 Task: Search for the email with the subject Job offer logged in from softage.1@softage.net with the filter, email from softage.9@softage.net and a new filter,  Delete it 
Action: Mouse moved to (749, 74)
Screenshot: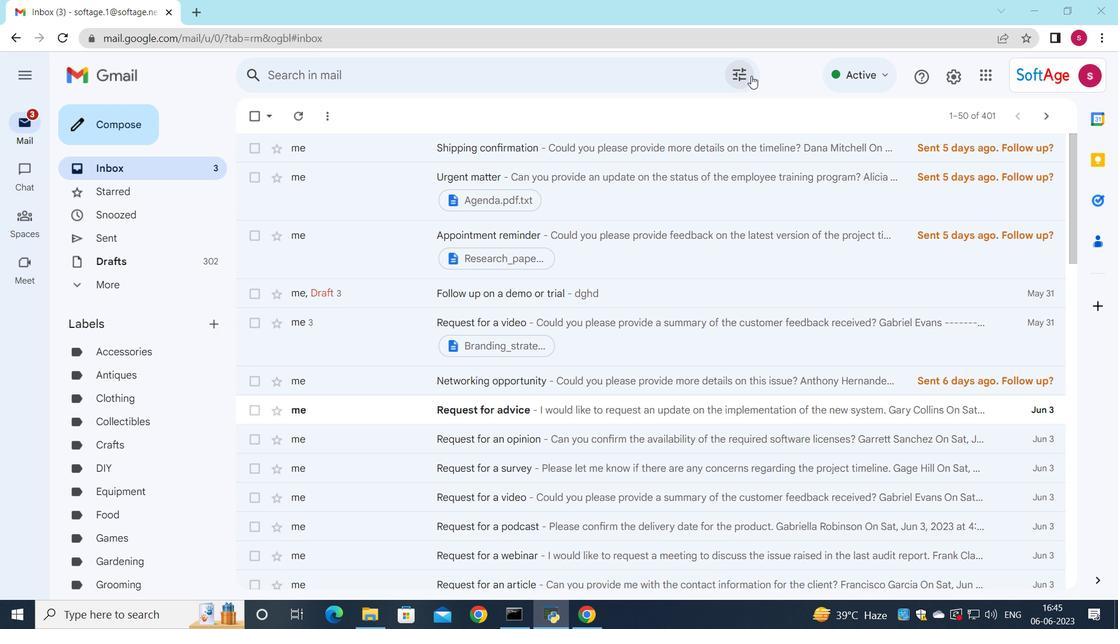 
Action: Mouse pressed left at (749, 74)
Screenshot: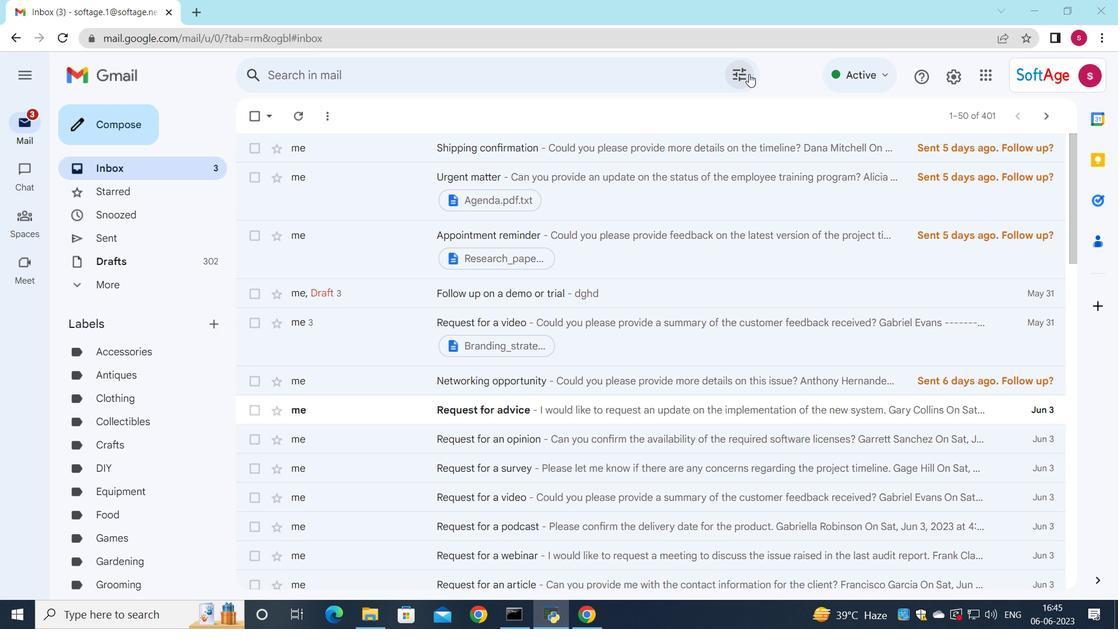 
Action: Mouse moved to (421, 122)
Screenshot: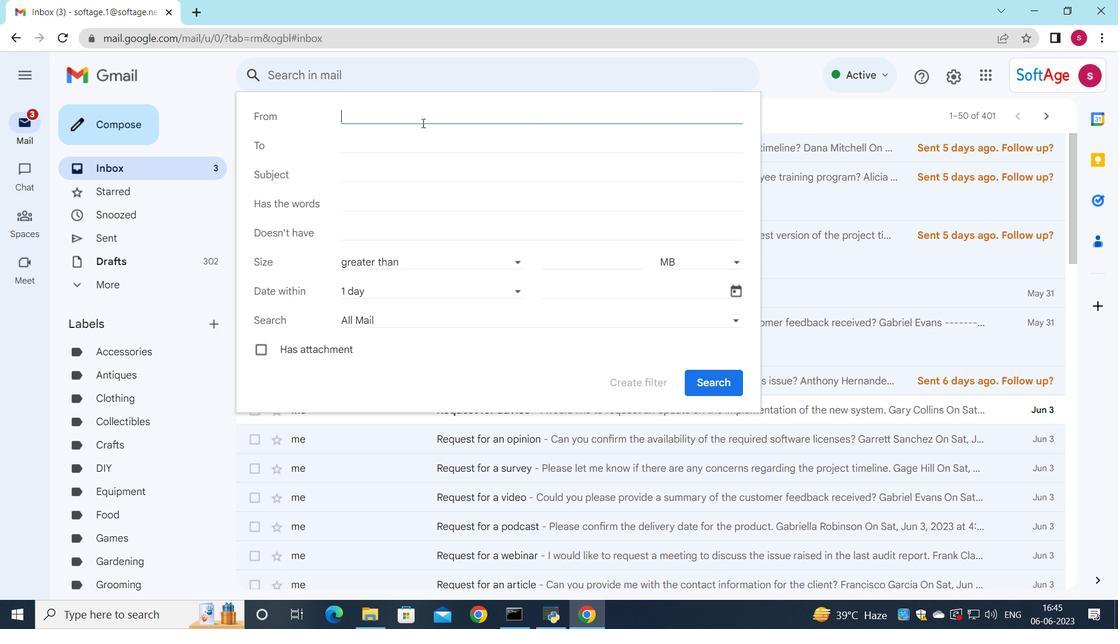 
Action: Key pressed s
Screenshot: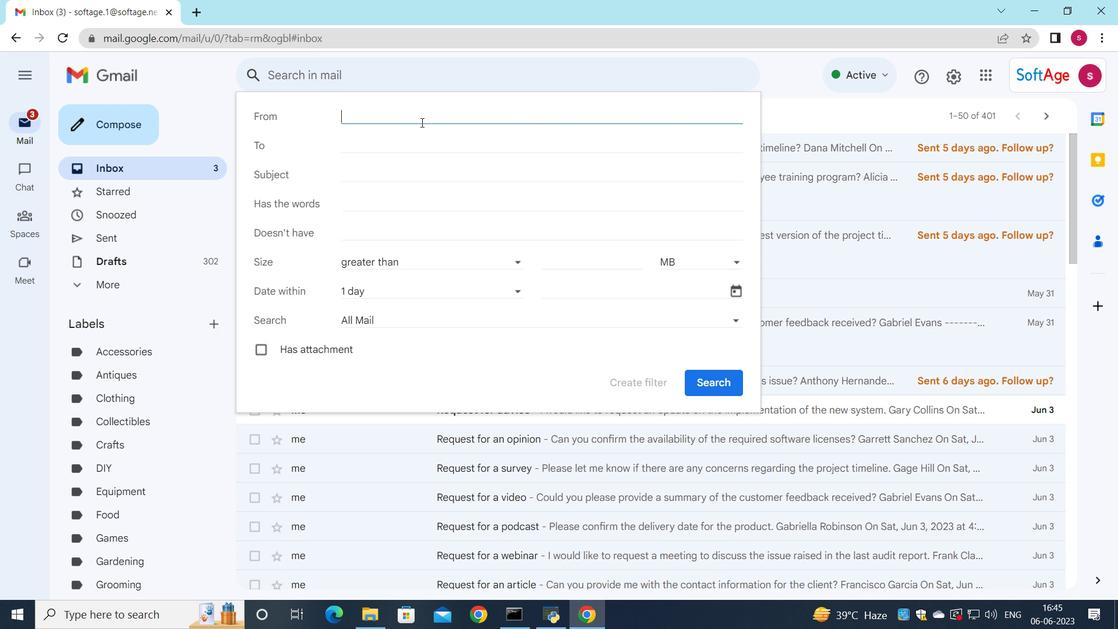 
Action: Mouse moved to (500, 148)
Screenshot: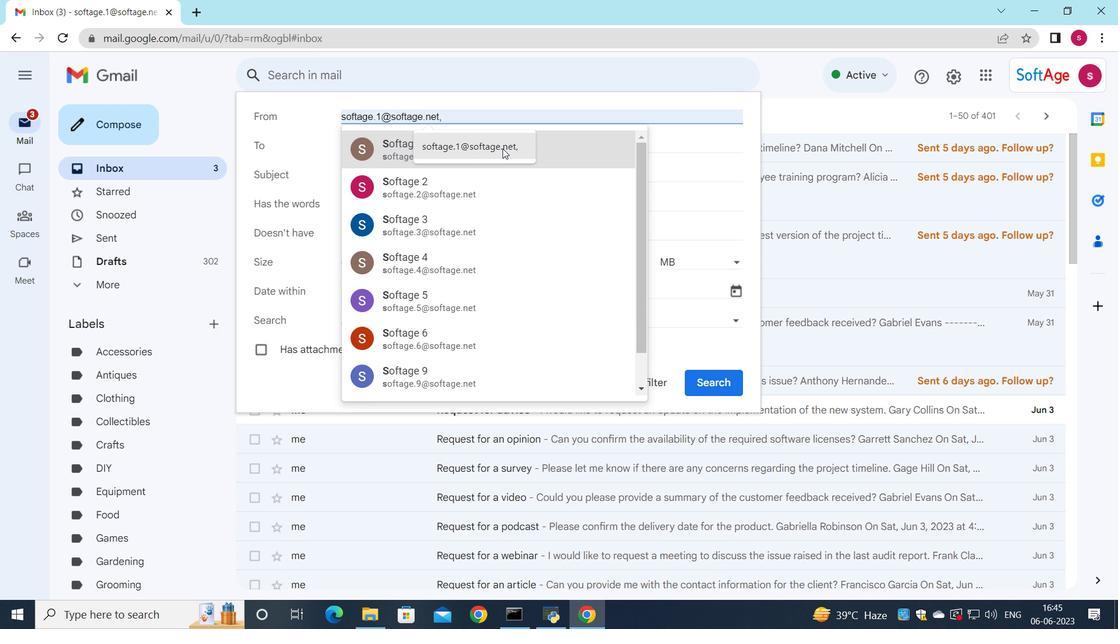 
Action: Mouse pressed left at (500, 148)
Screenshot: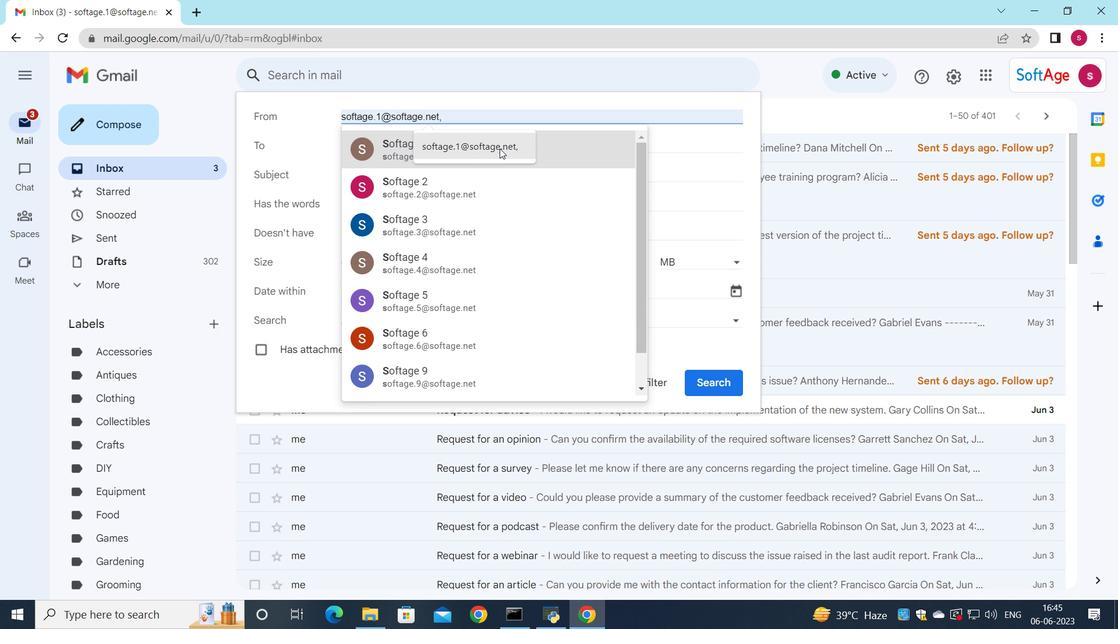 
Action: Mouse moved to (400, 145)
Screenshot: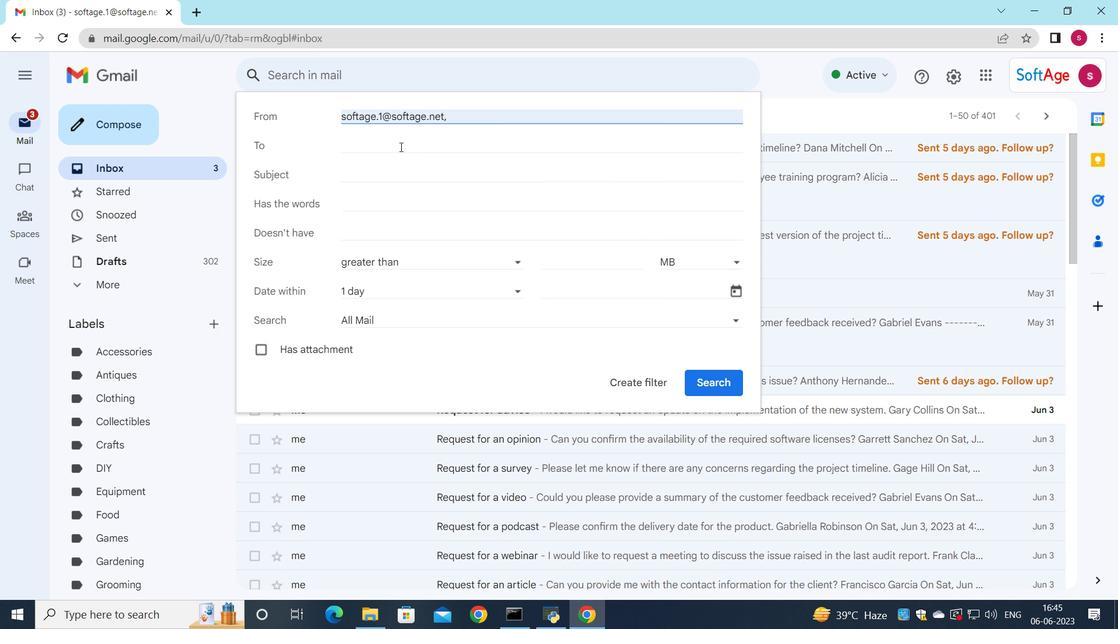 
Action: Mouse pressed left at (400, 145)
Screenshot: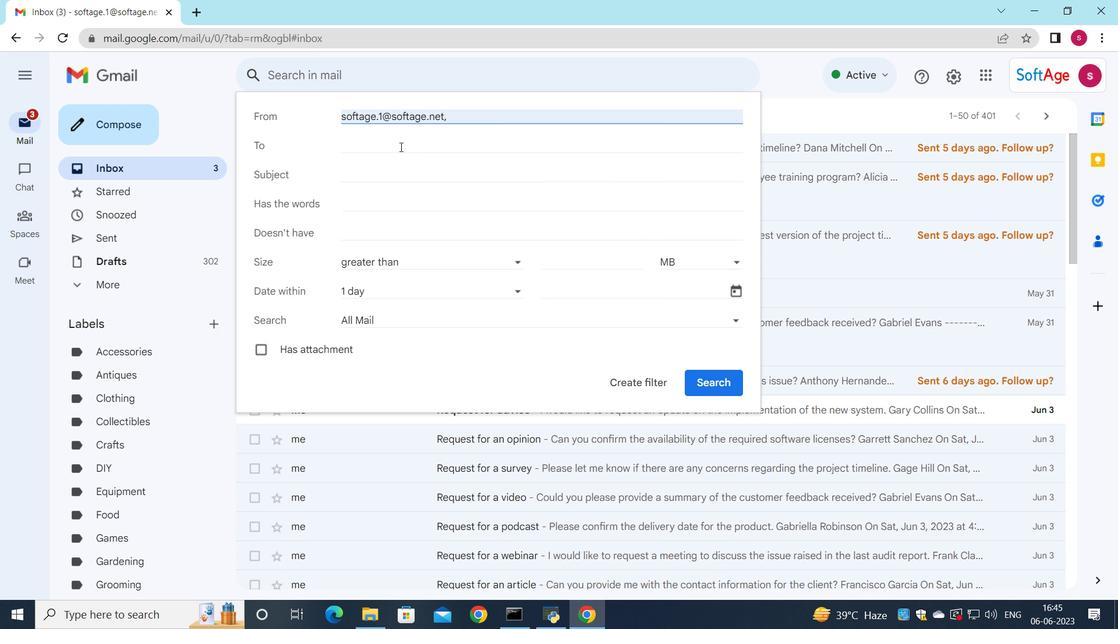 
Action: Key pressed s
Screenshot: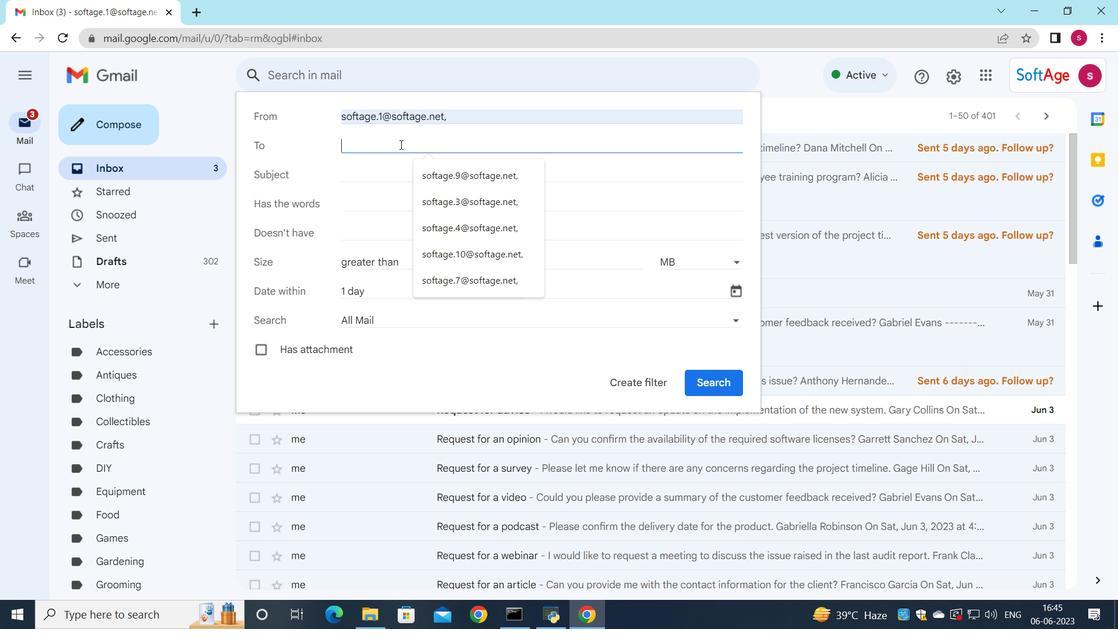 
Action: Mouse moved to (437, 173)
Screenshot: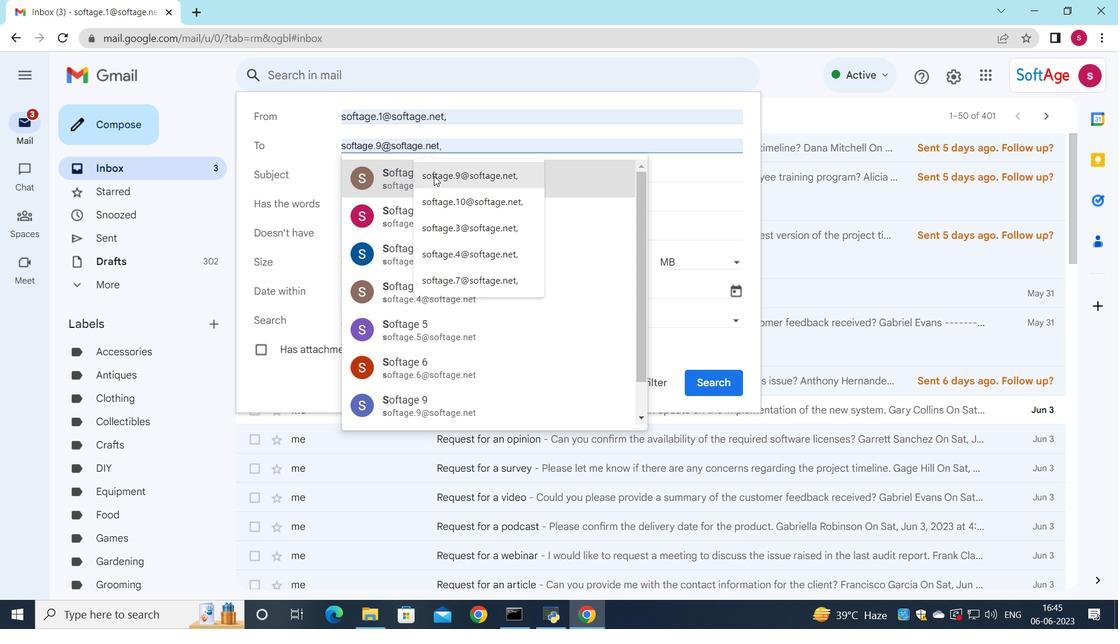 
Action: Mouse pressed left at (437, 173)
Screenshot: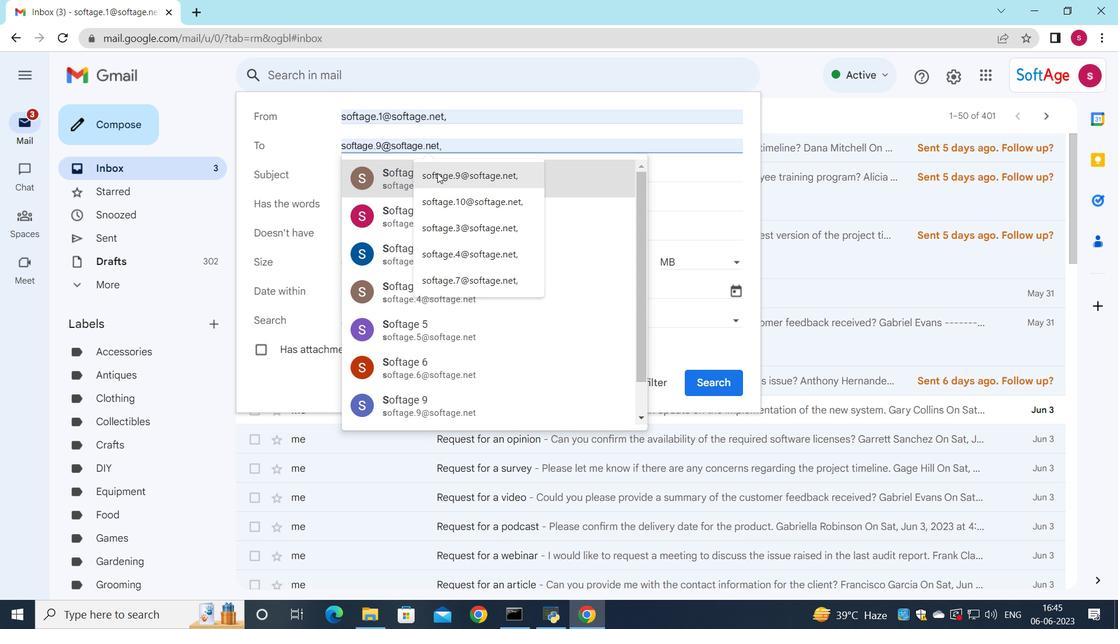 
Action: Mouse moved to (352, 171)
Screenshot: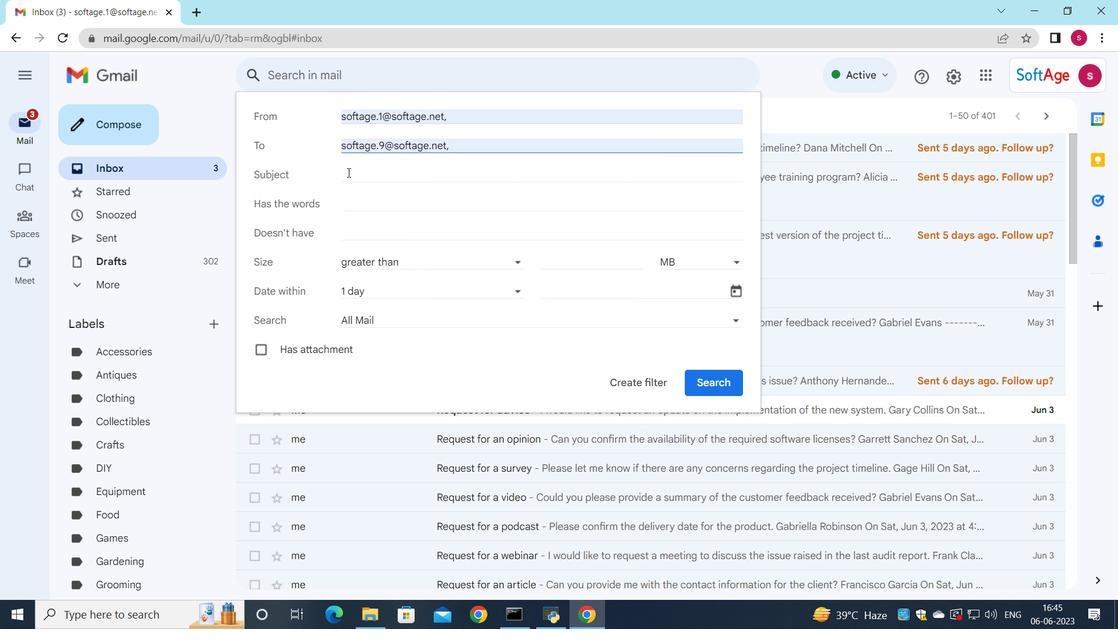 
Action: Mouse pressed left at (352, 171)
Screenshot: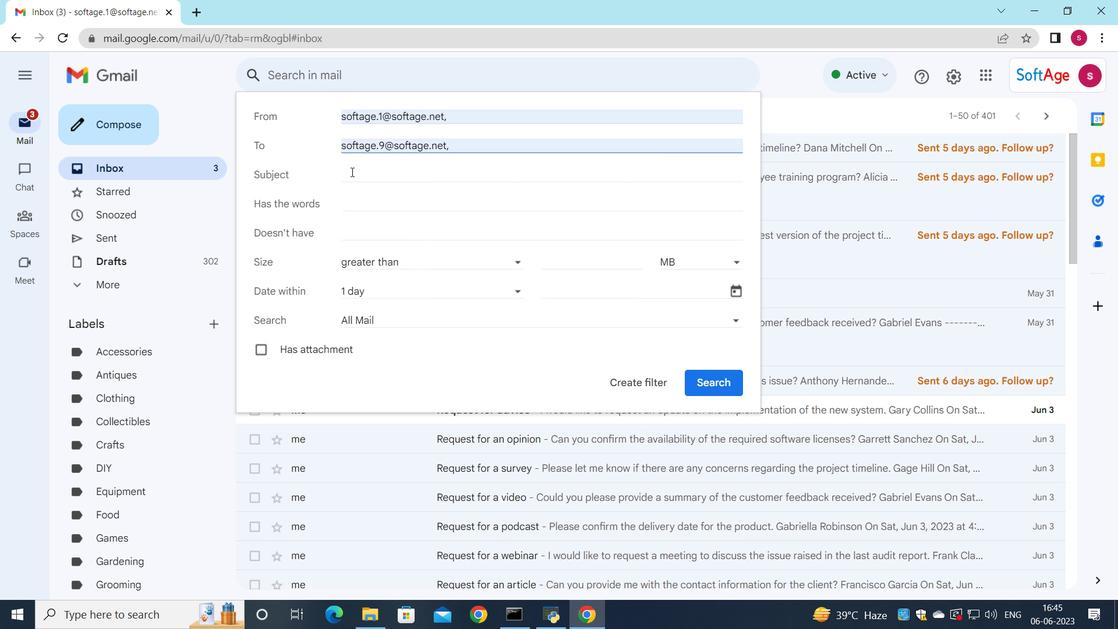 
Action: Key pressed <Key.shift>Job<Key.space>offer
Screenshot: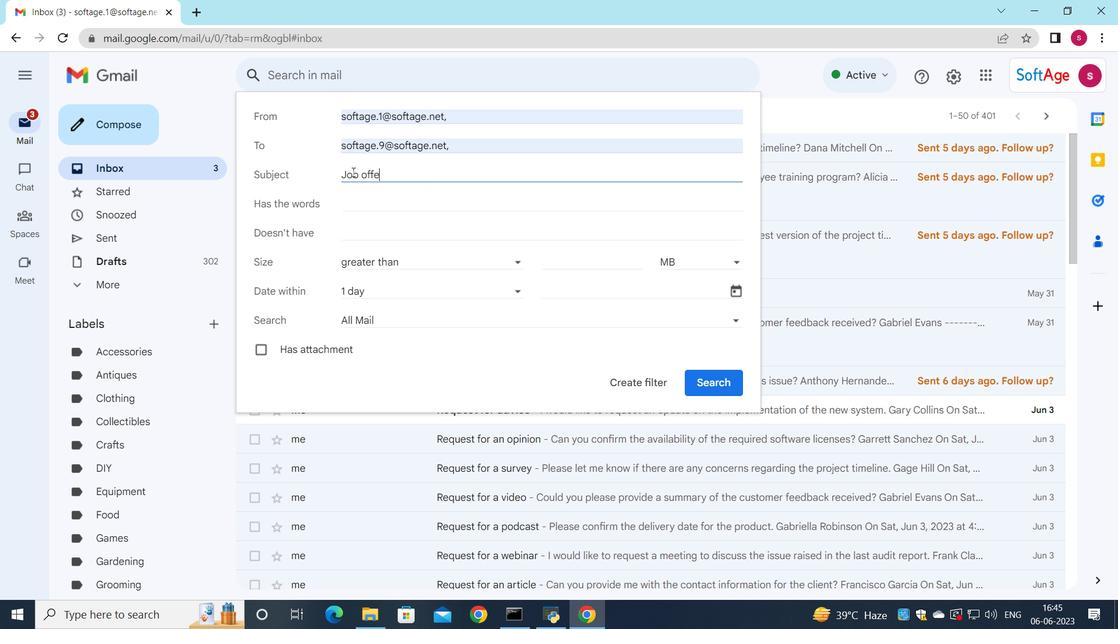 
Action: Mouse moved to (392, 284)
Screenshot: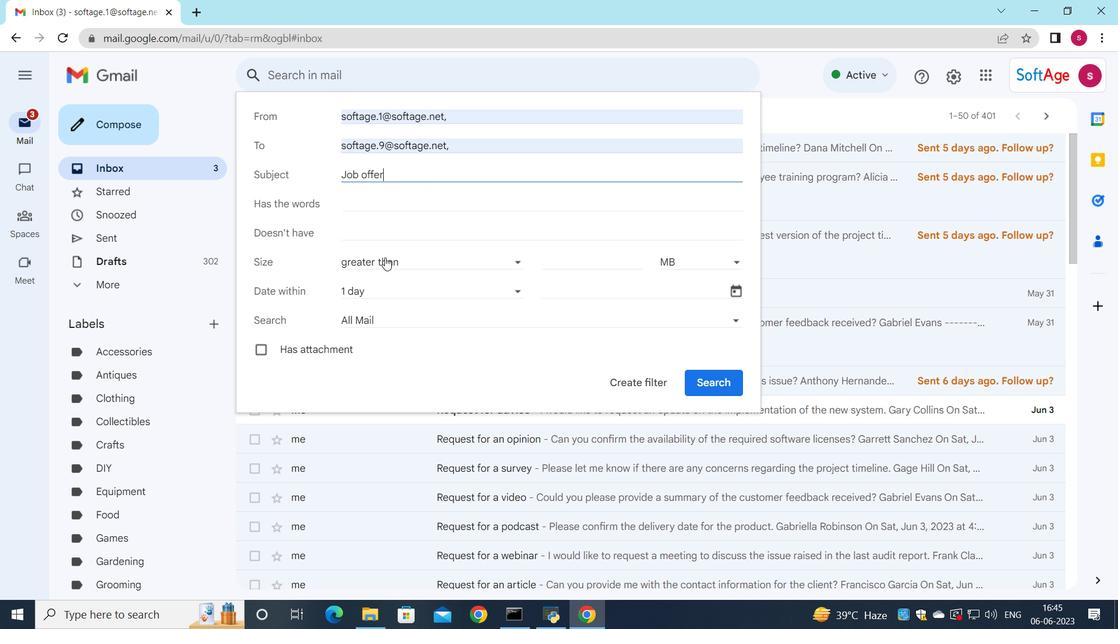 
Action: Mouse pressed left at (392, 284)
Screenshot: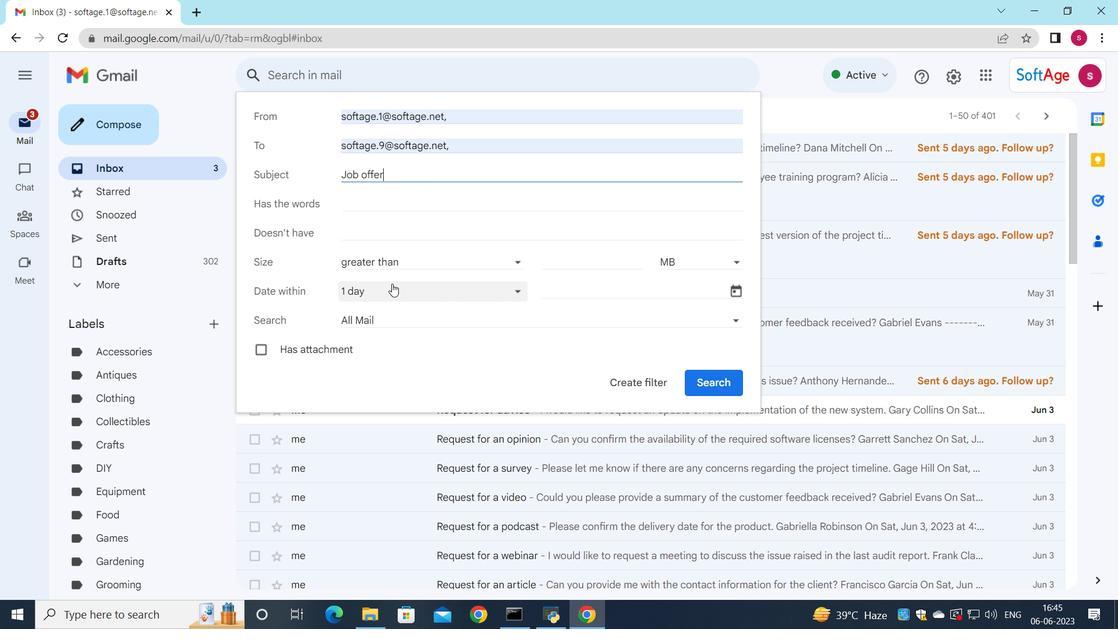 
Action: Mouse moved to (396, 455)
Screenshot: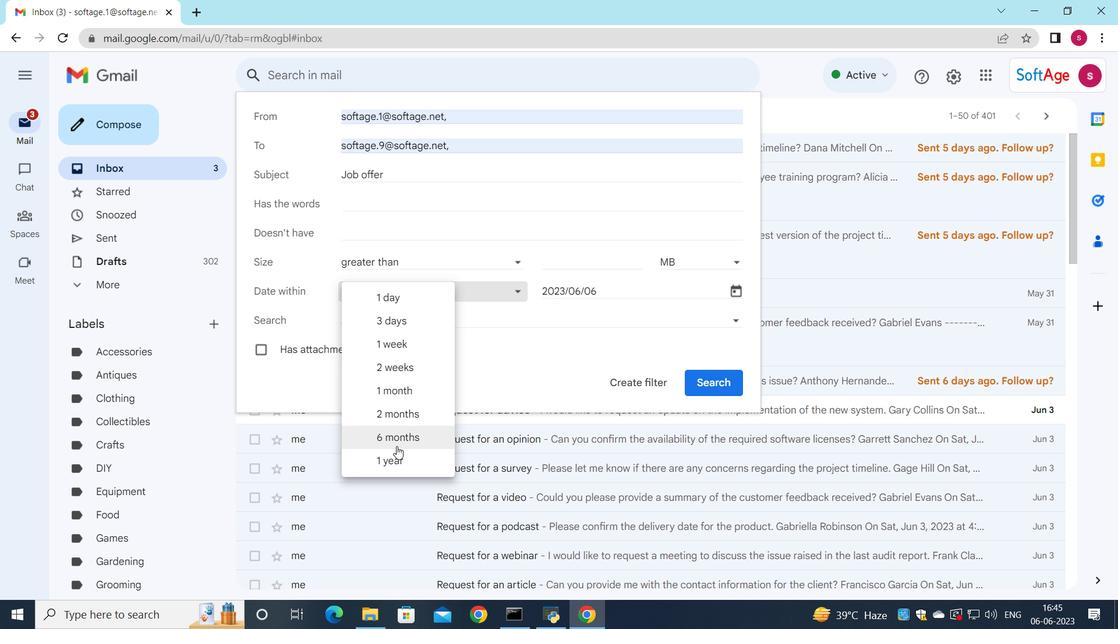 
Action: Mouse pressed left at (396, 455)
Screenshot: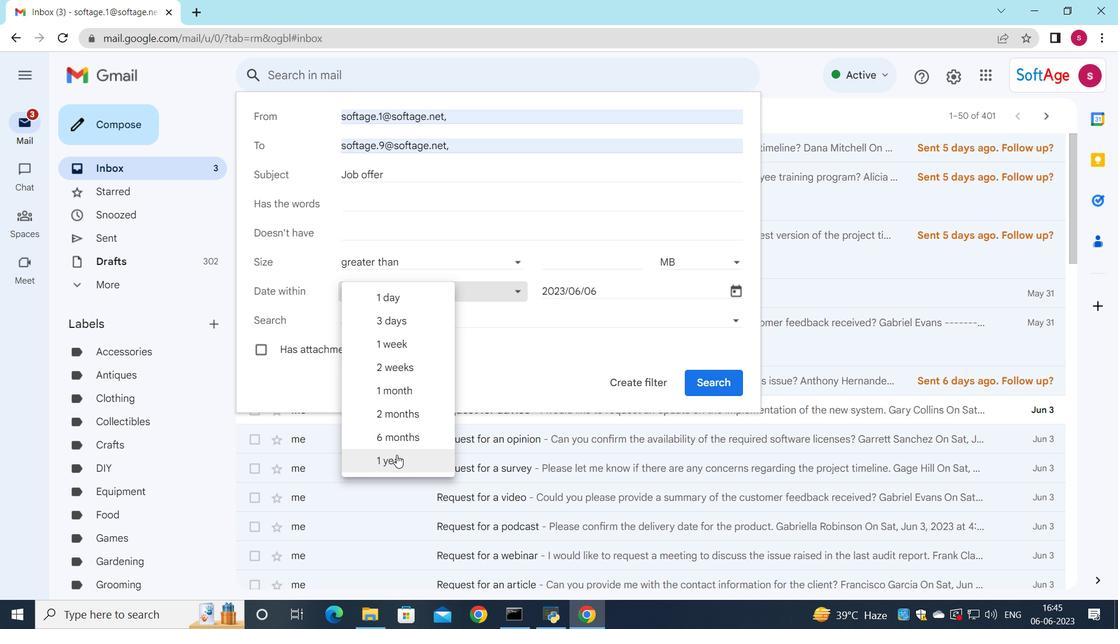 
Action: Mouse moved to (633, 383)
Screenshot: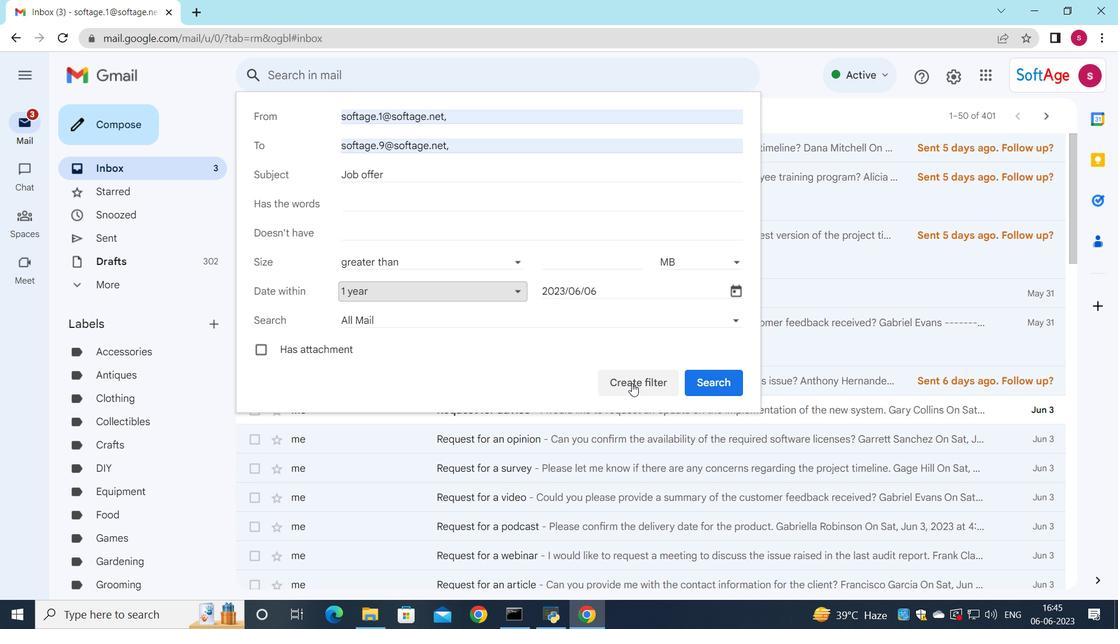 
Action: Mouse pressed left at (633, 383)
Screenshot: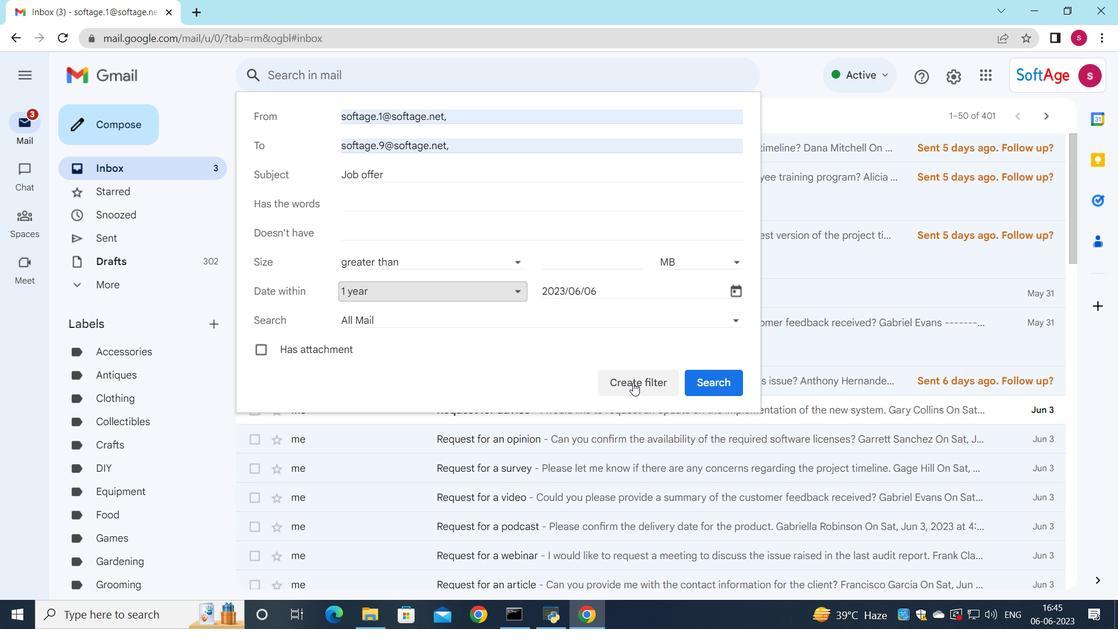 
Action: Mouse moved to (263, 254)
Screenshot: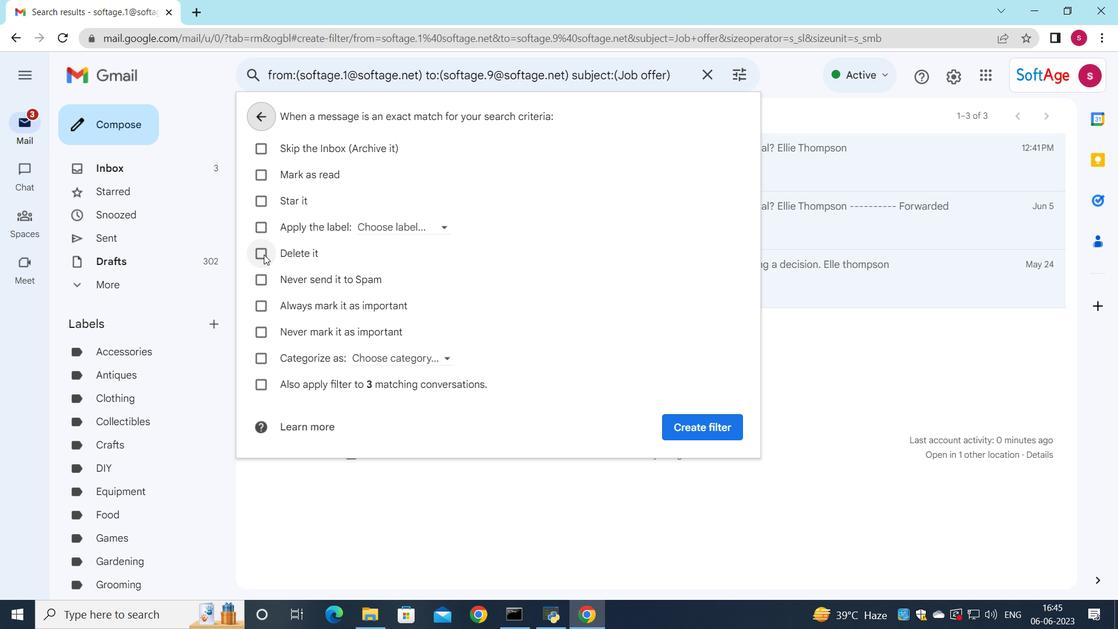 
Action: Mouse pressed left at (263, 254)
Screenshot: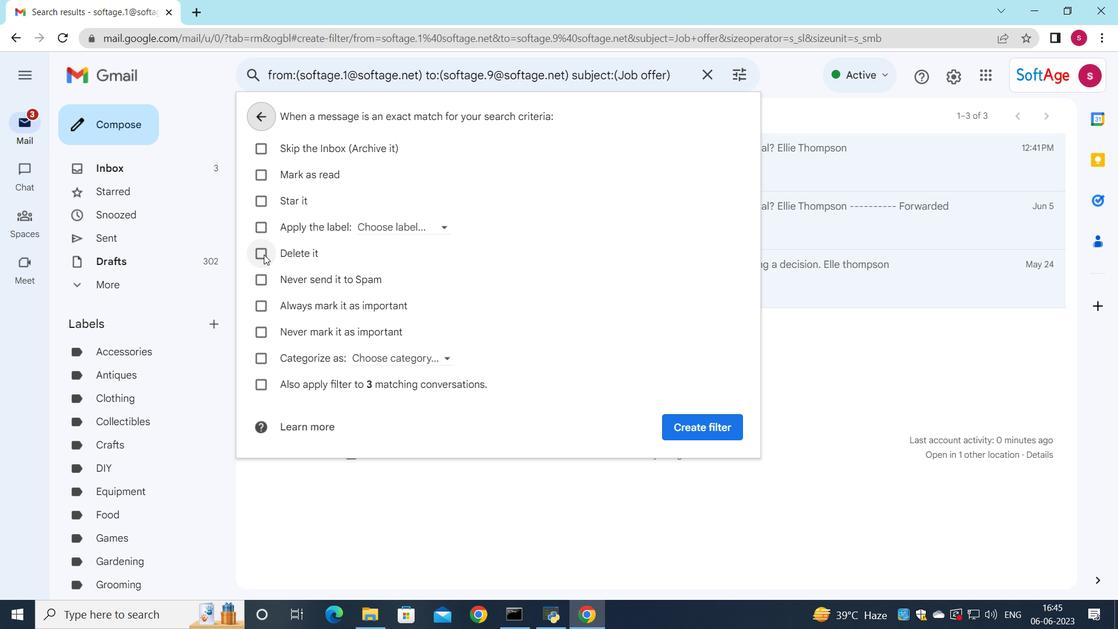 
Action: Mouse moved to (698, 424)
Screenshot: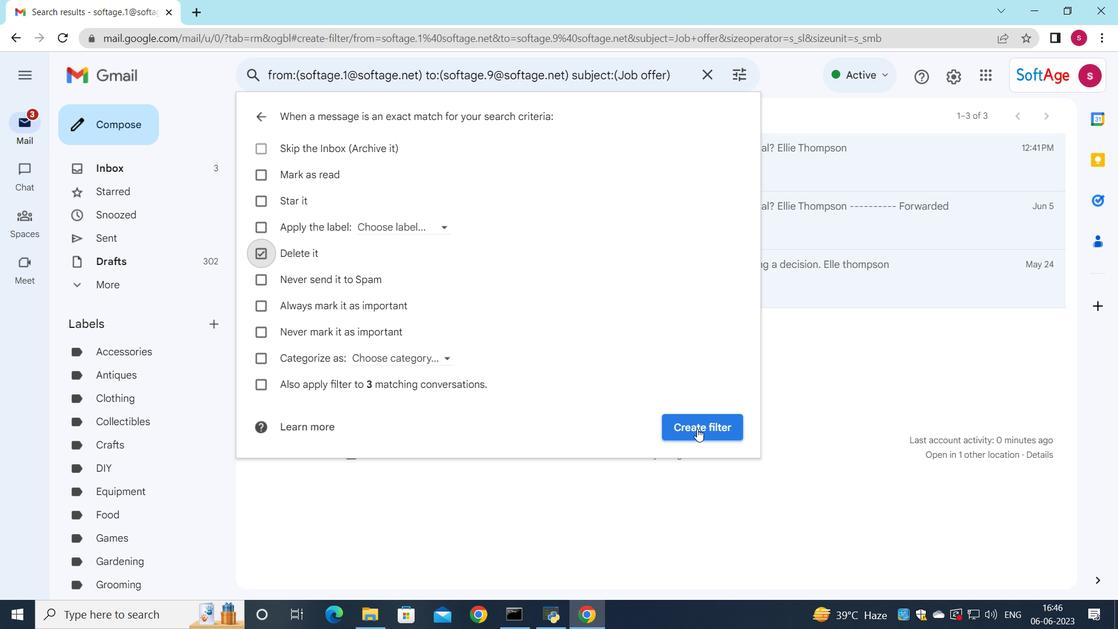 
Action: Mouse pressed left at (698, 424)
Screenshot: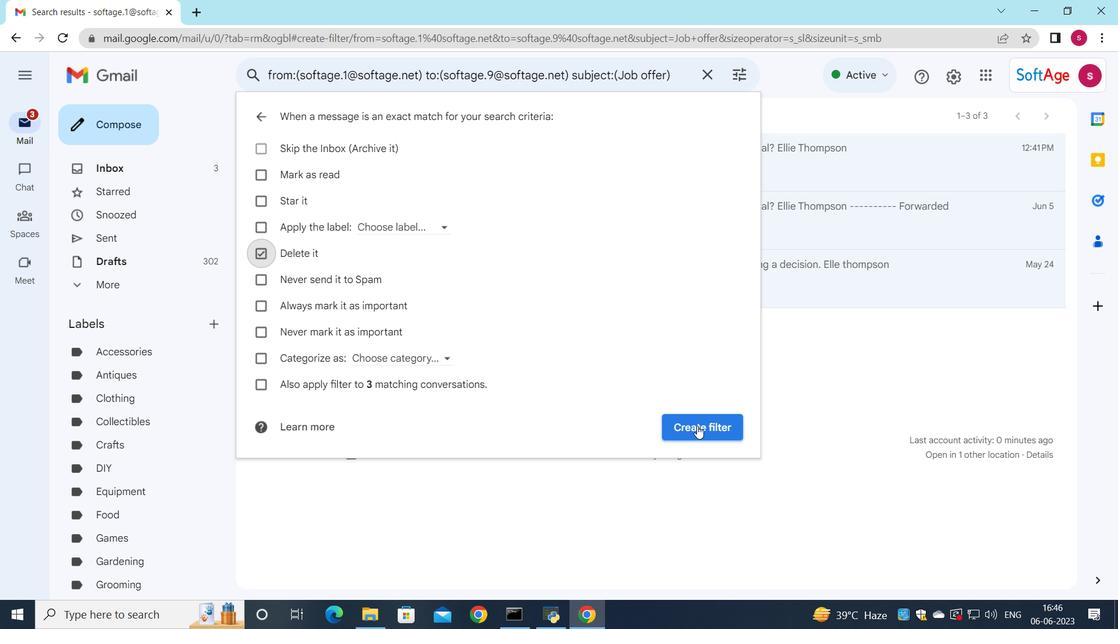 
Action: Mouse moved to (710, 420)
Screenshot: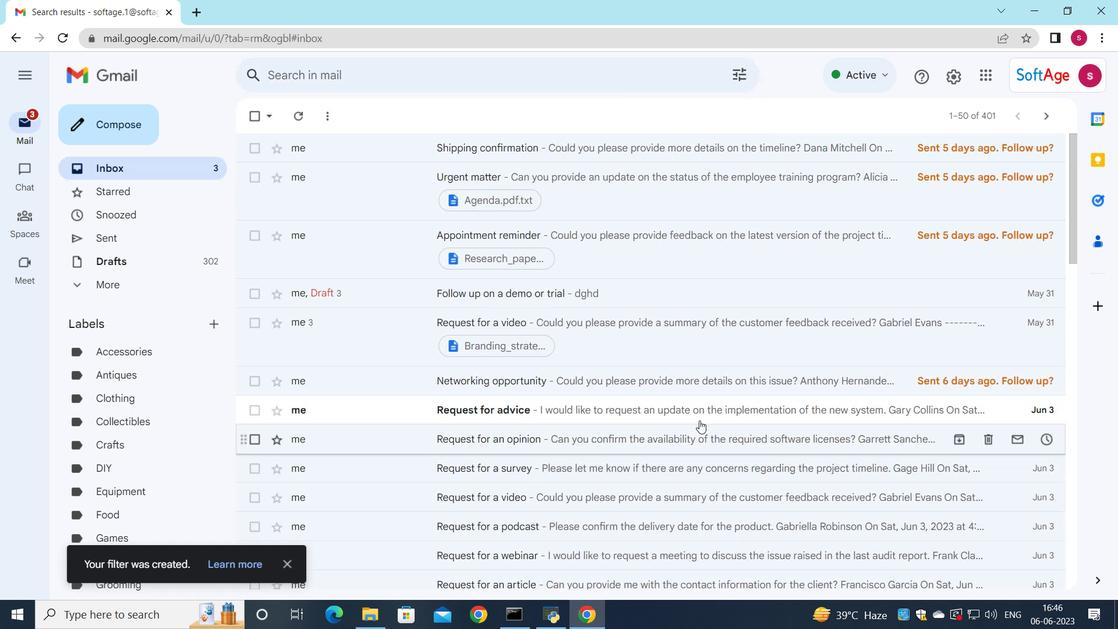 
